 Task: Set and save  "H.264 profile" for "H.264/MPEG-4 Part 10/AVC encoder (x264 10-bit)" to the  main.
Action: Mouse moved to (103, 11)
Screenshot: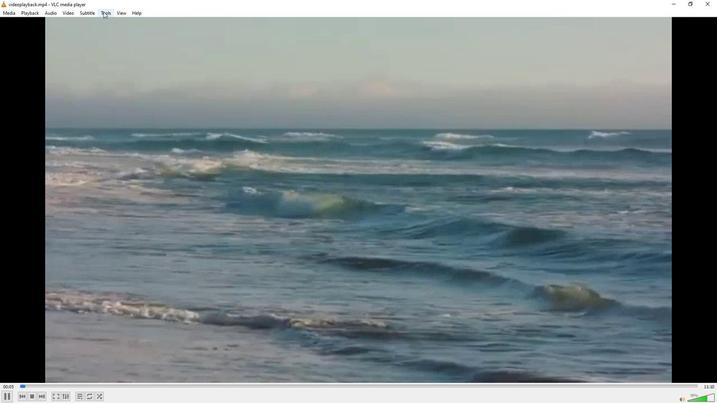 
Action: Mouse pressed left at (103, 11)
Screenshot: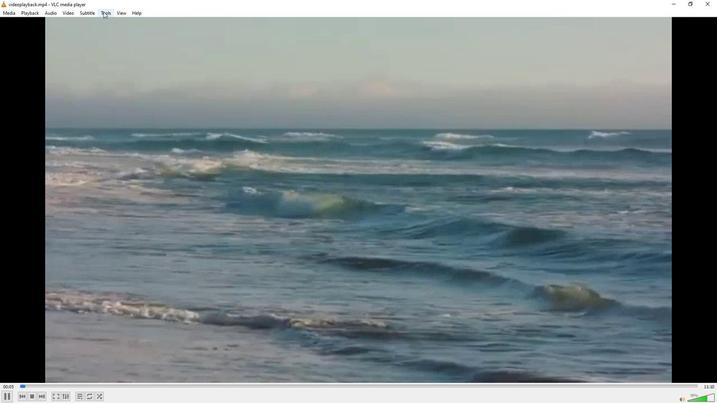 
Action: Mouse moved to (126, 100)
Screenshot: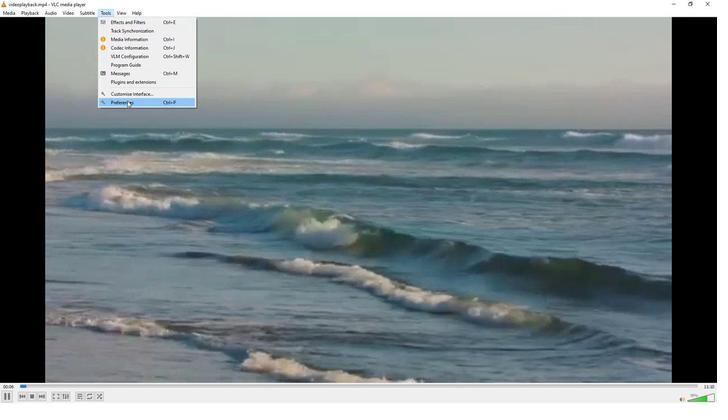 
Action: Mouse pressed left at (126, 100)
Screenshot: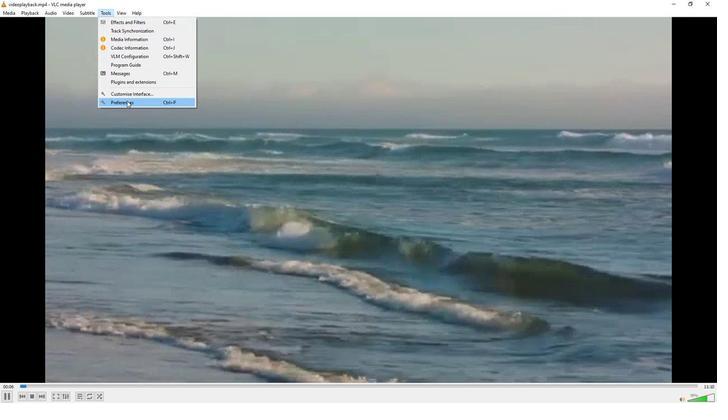 
Action: Mouse moved to (234, 330)
Screenshot: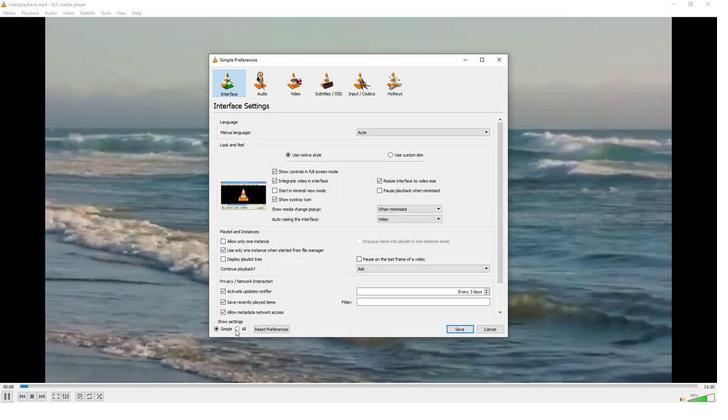 
Action: Mouse pressed left at (234, 330)
Screenshot: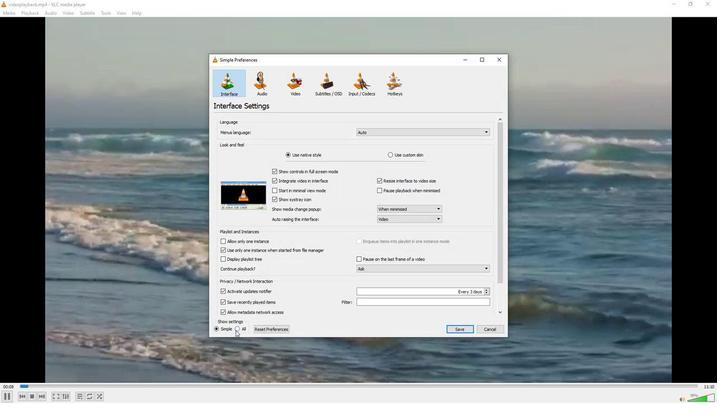 
Action: Mouse moved to (225, 252)
Screenshot: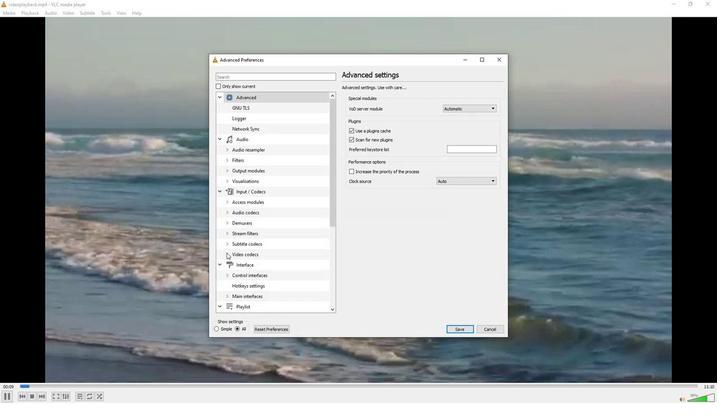 
Action: Mouse pressed left at (225, 252)
Screenshot: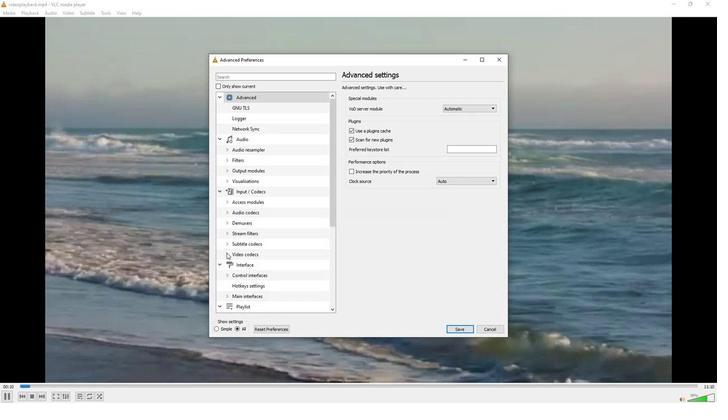 
Action: Mouse moved to (235, 288)
Screenshot: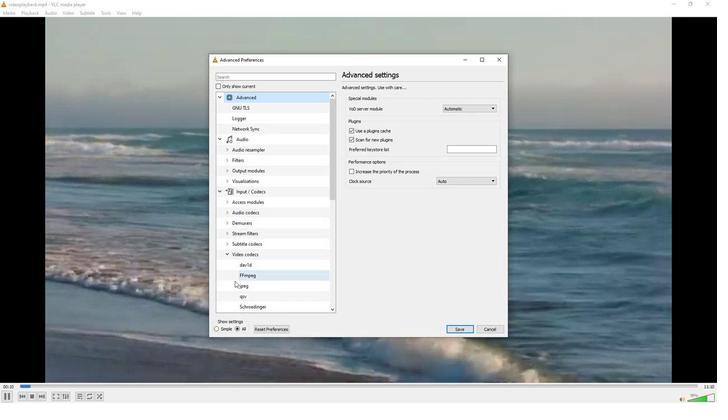 
Action: Mouse scrolled (235, 288) with delta (0, 0)
Screenshot: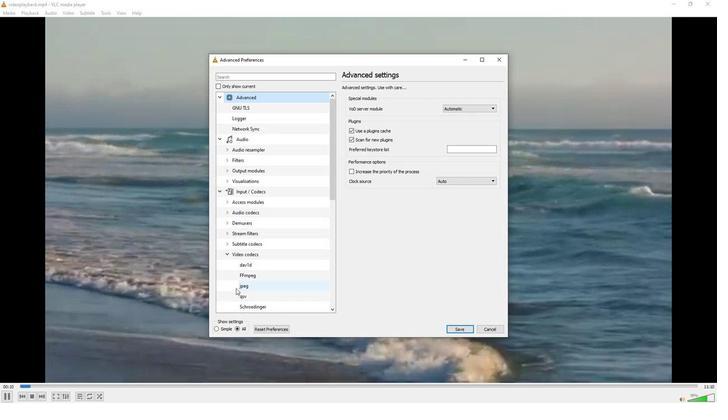 
Action: Mouse moved to (246, 303)
Screenshot: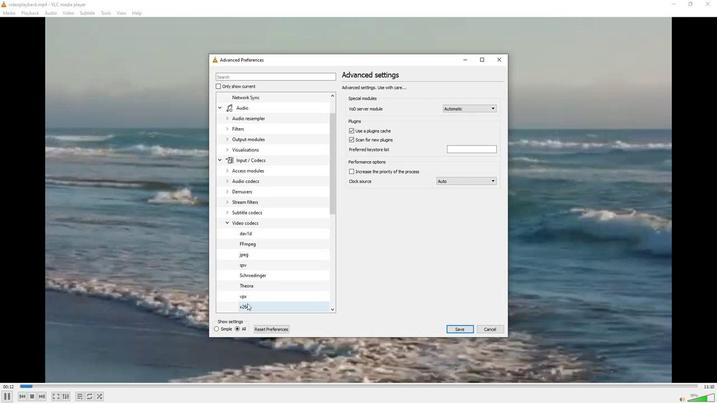 
Action: Mouse scrolled (246, 302) with delta (0, 0)
Screenshot: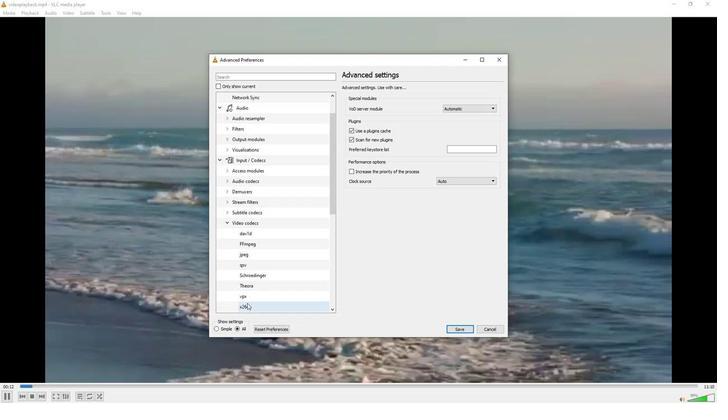 
Action: Mouse moved to (248, 282)
Screenshot: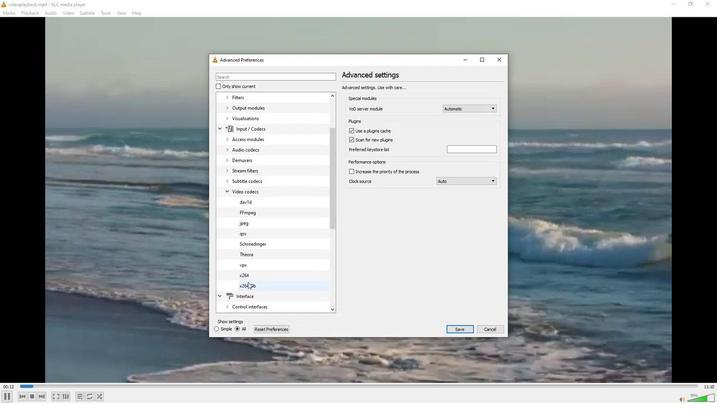 
Action: Mouse pressed left at (248, 282)
Screenshot: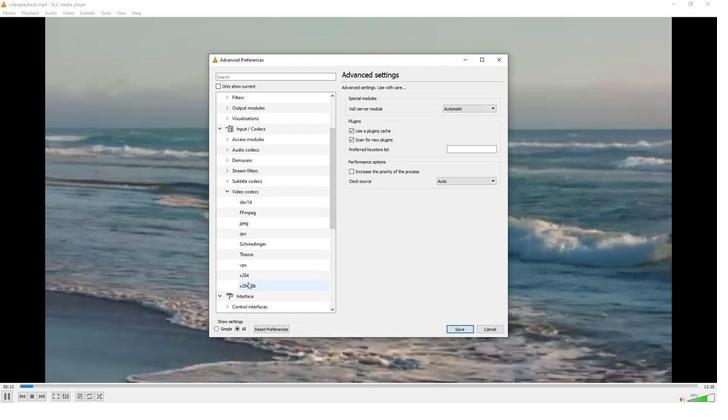 
Action: Mouse moved to (405, 257)
Screenshot: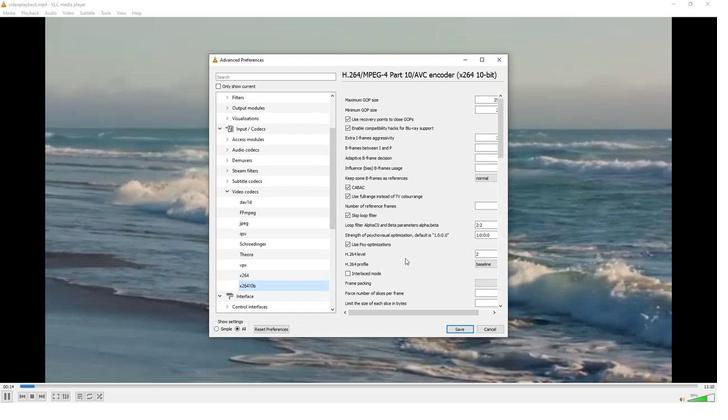 
Action: Mouse scrolled (405, 257) with delta (0, 0)
Screenshot: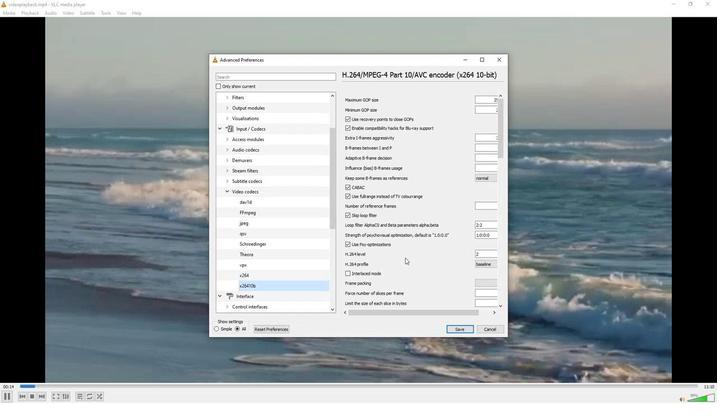
Action: Mouse moved to (493, 239)
Screenshot: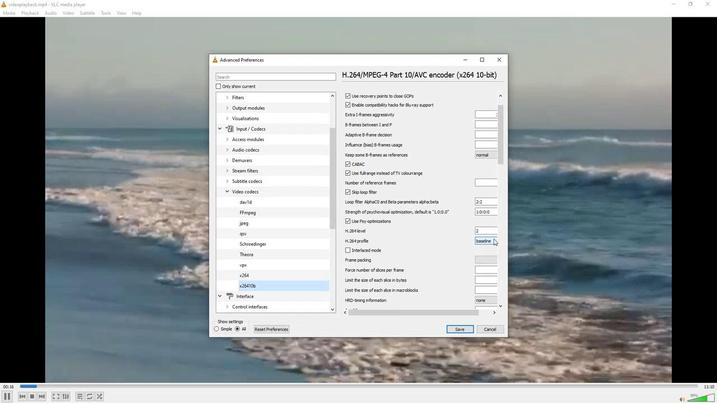
Action: Mouse pressed left at (493, 239)
Screenshot: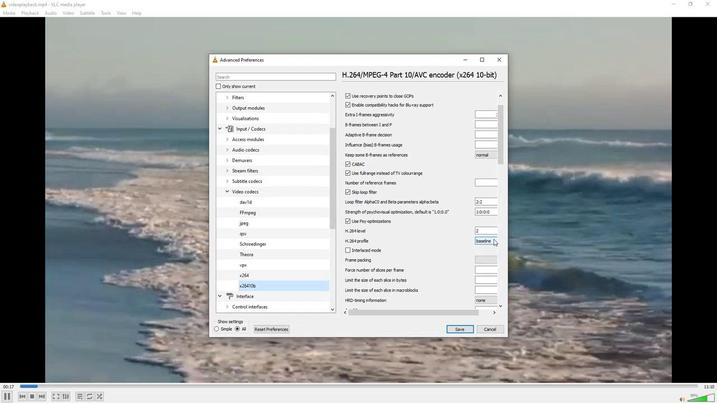 
Action: Mouse moved to (480, 251)
Screenshot: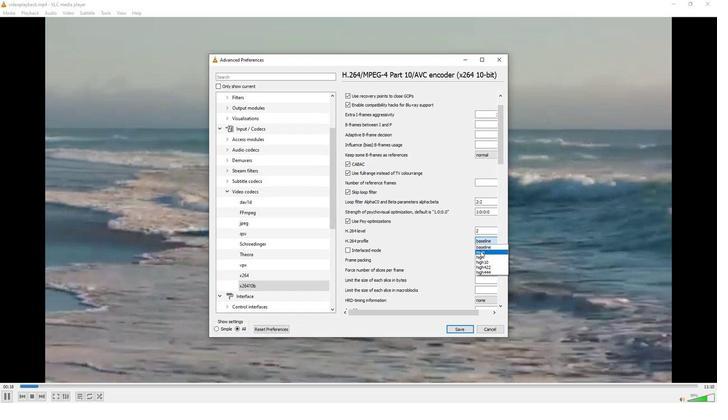 
Action: Mouse pressed left at (480, 251)
Screenshot: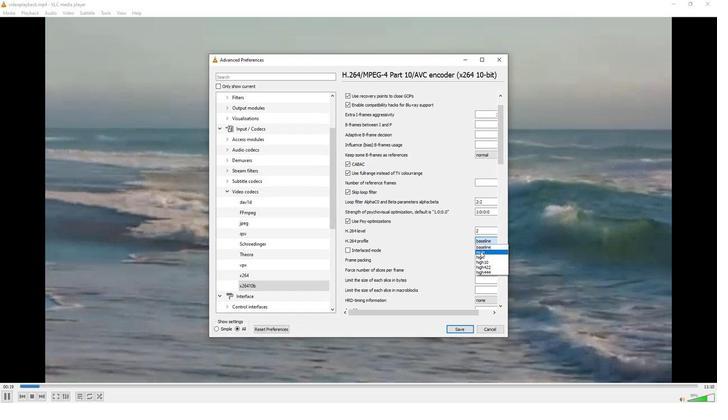 
Action: Mouse moved to (455, 327)
Screenshot: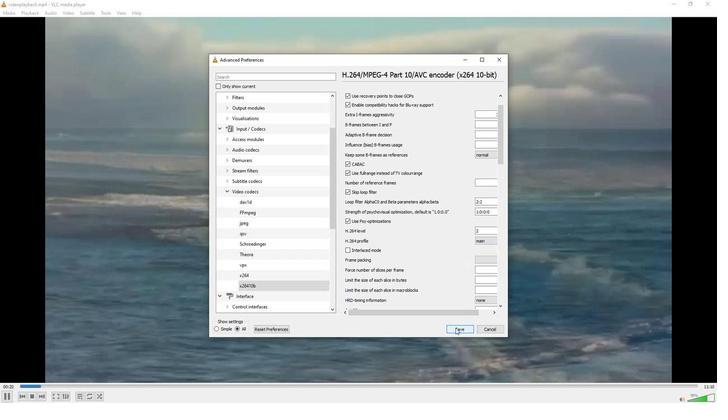 
Action: Mouse pressed left at (455, 327)
Screenshot: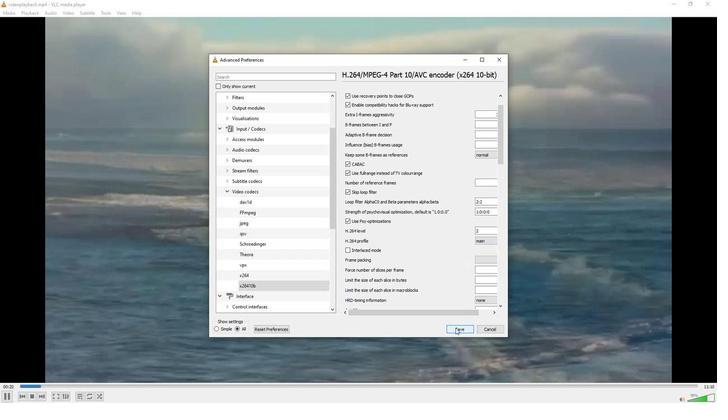 
Action: Mouse moved to (452, 330)
Screenshot: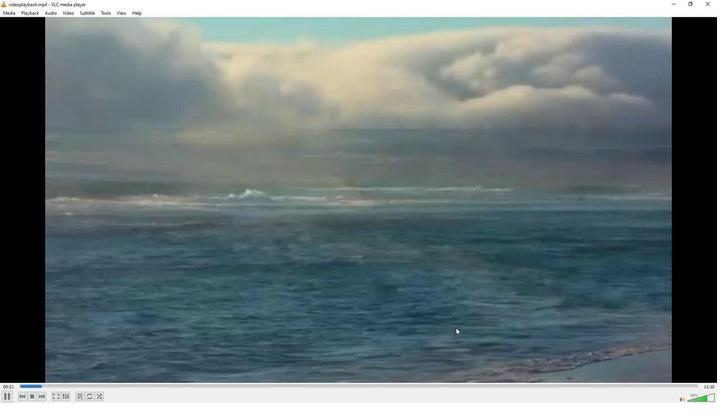 
